 Task: Look for products with raspberry flavor.
Action: Mouse moved to (19, 85)
Screenshot: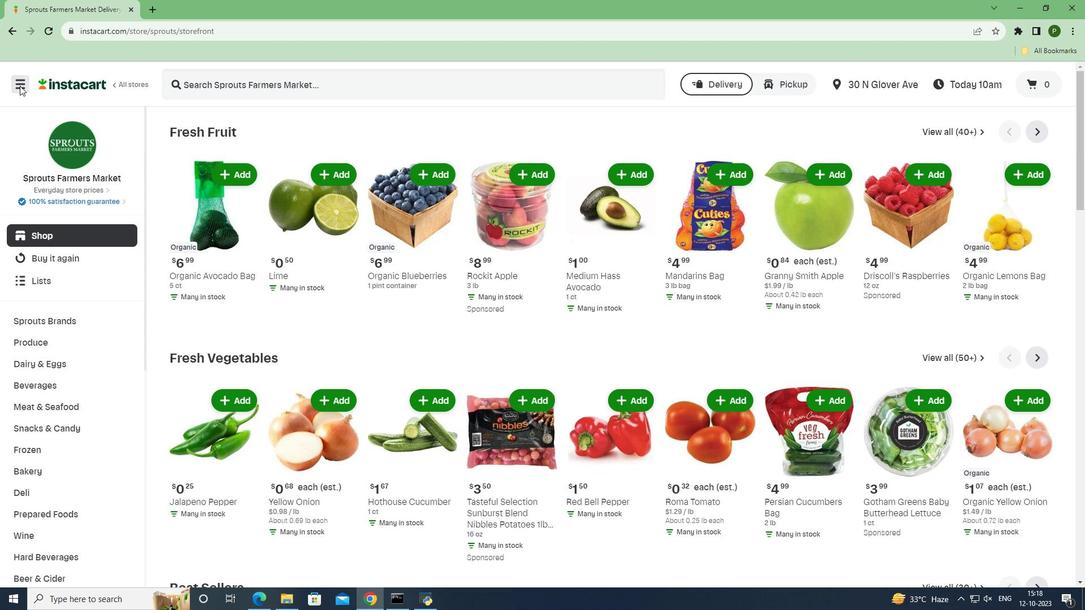 
Action: Mouse pressed left at (19, 85)
Screenshot: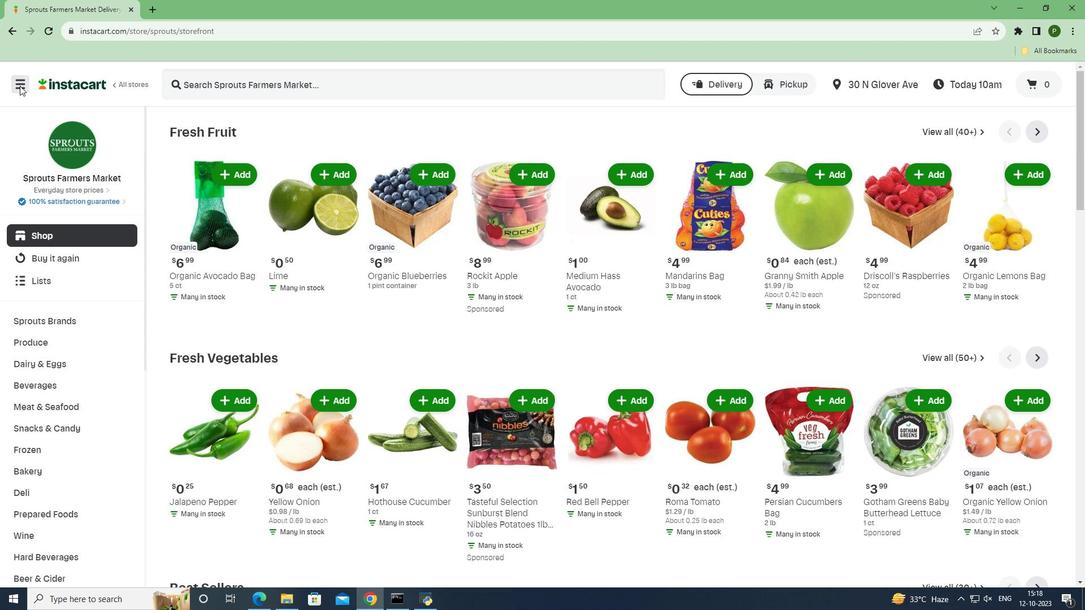 
Action: Mouse moved to (31, 294)
Screenshot: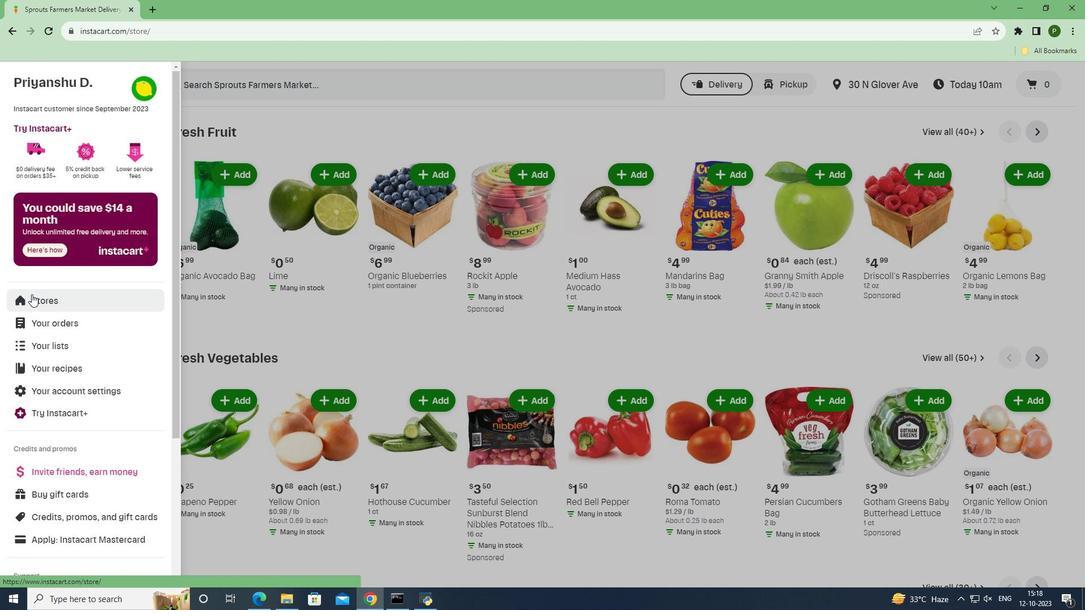 
Action: Mouse pressed left at (31, 294)
Screenshot: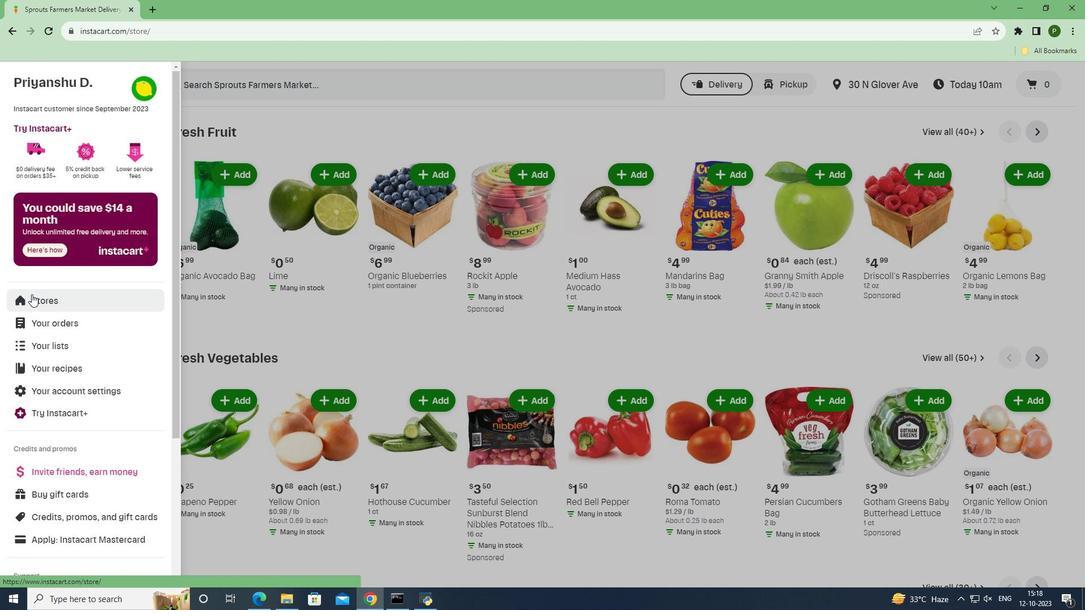 
Action: Mouse moved to (245, 127)
Screenshot: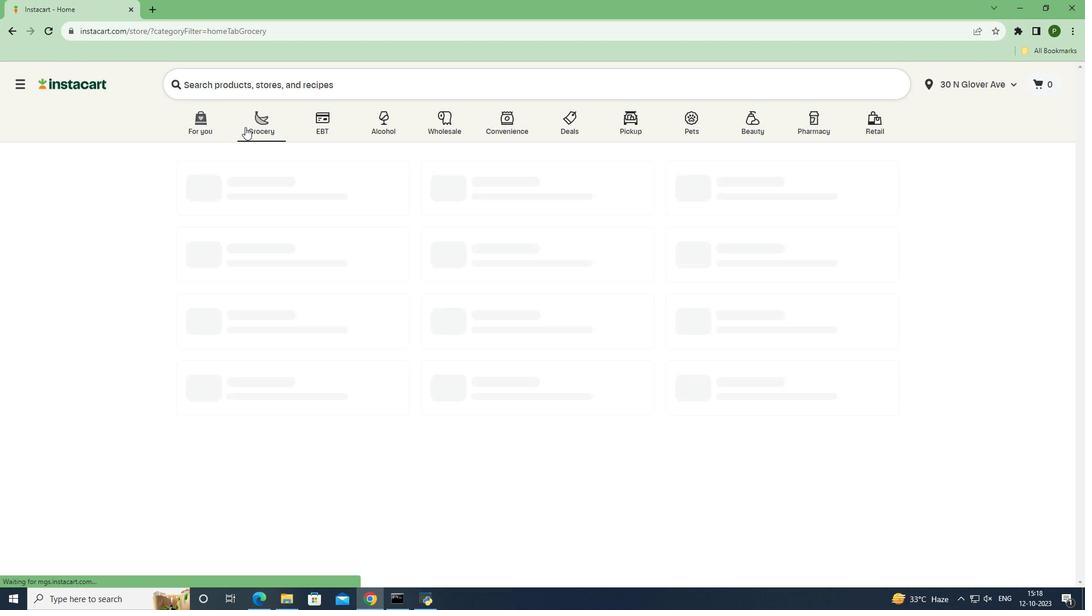 
Action: Mouse pressed left at (245, 127)
Screenshot: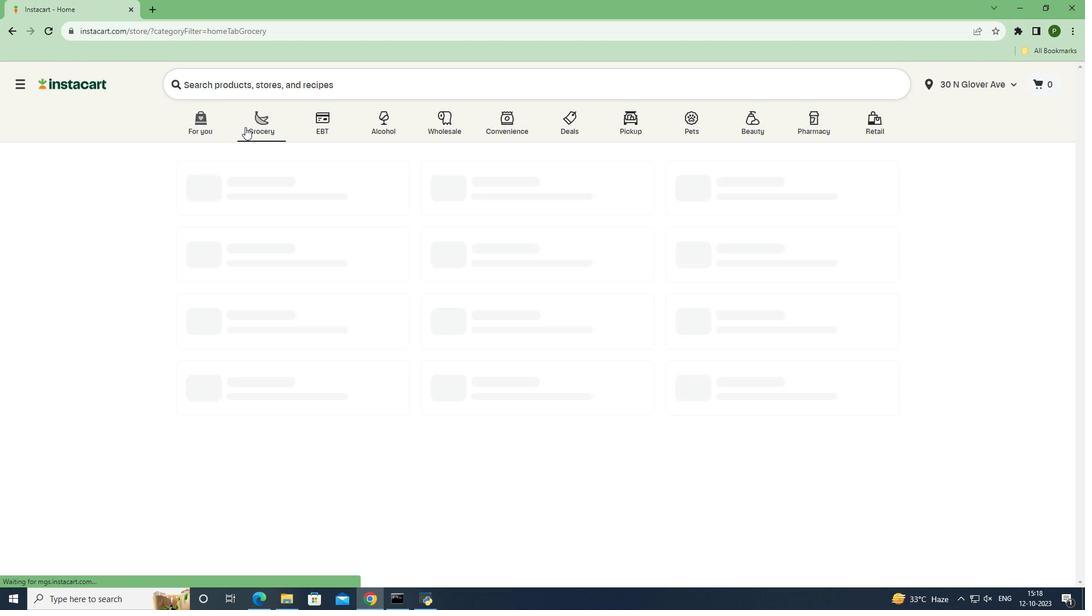 
Action: Mouse moved to (468, 260)
Screenshot: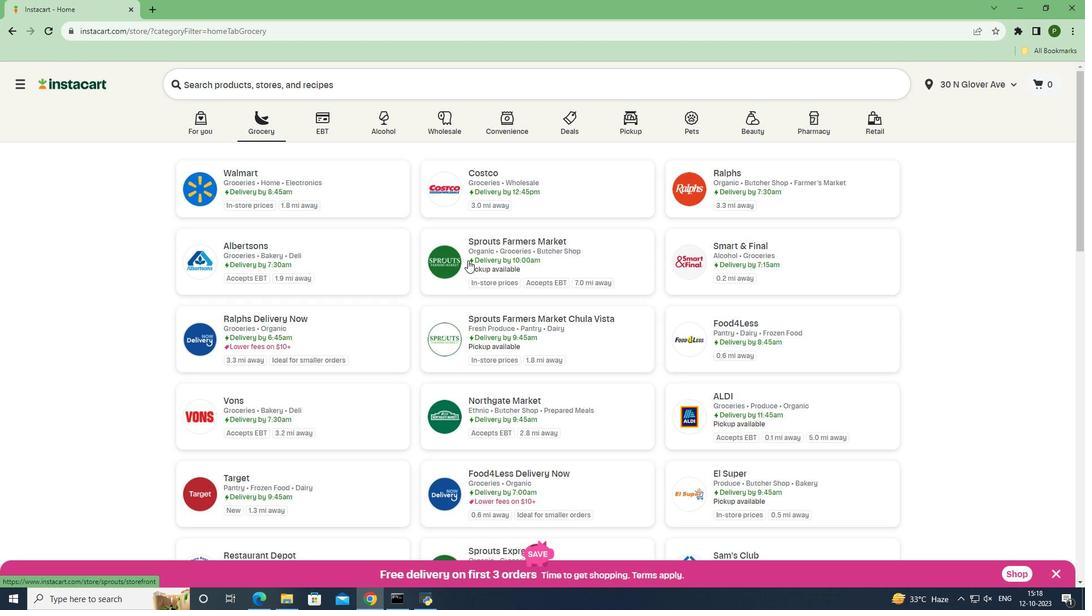 
Action: Mouse pressed left at (468, 260)
Screenshot: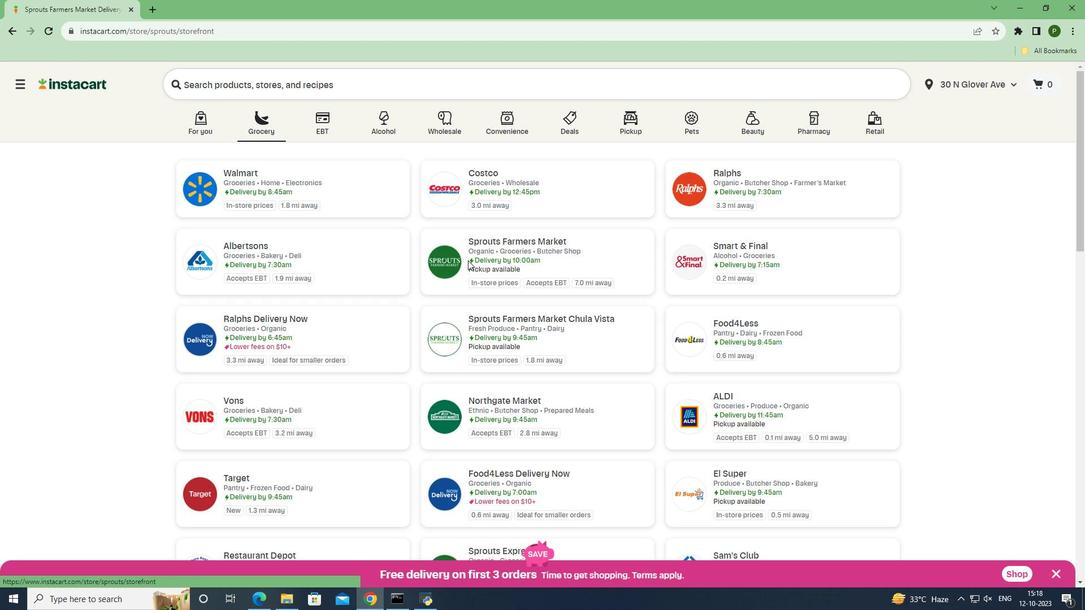 
Action: Mouse moved to (63, 389)
Screenshot: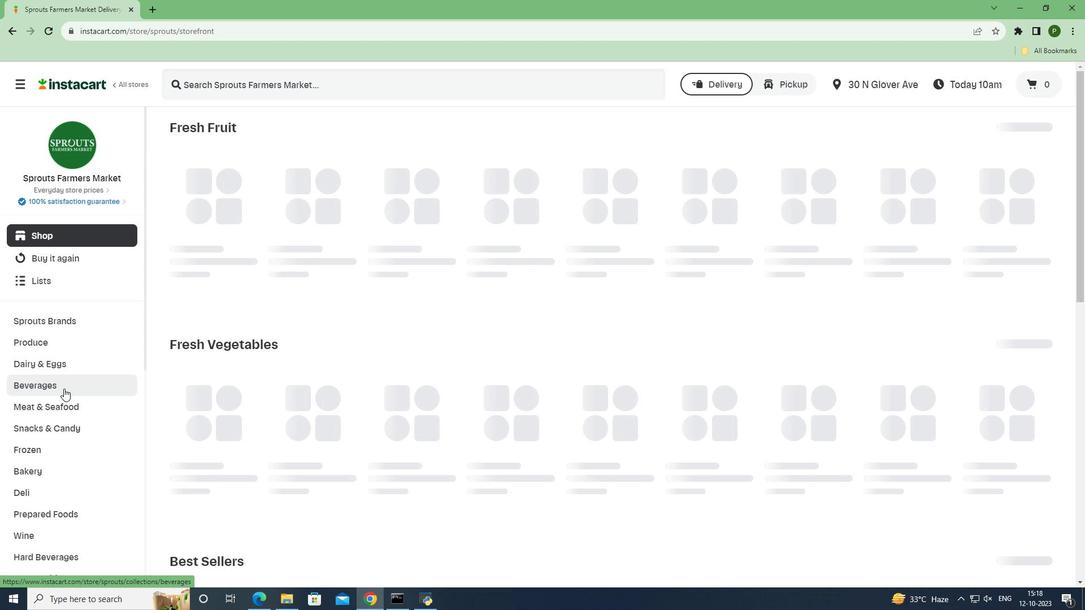 
Action: Mouse pressed left at (63, 389)
Screenshot: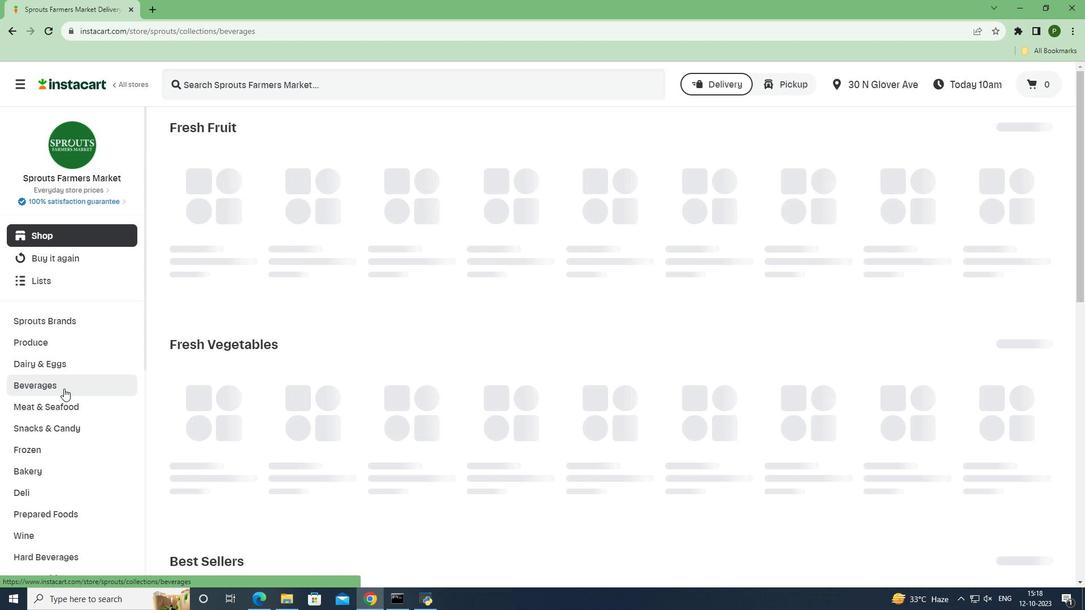 
Action: Mouse moved to (589, 152)
Screenshot: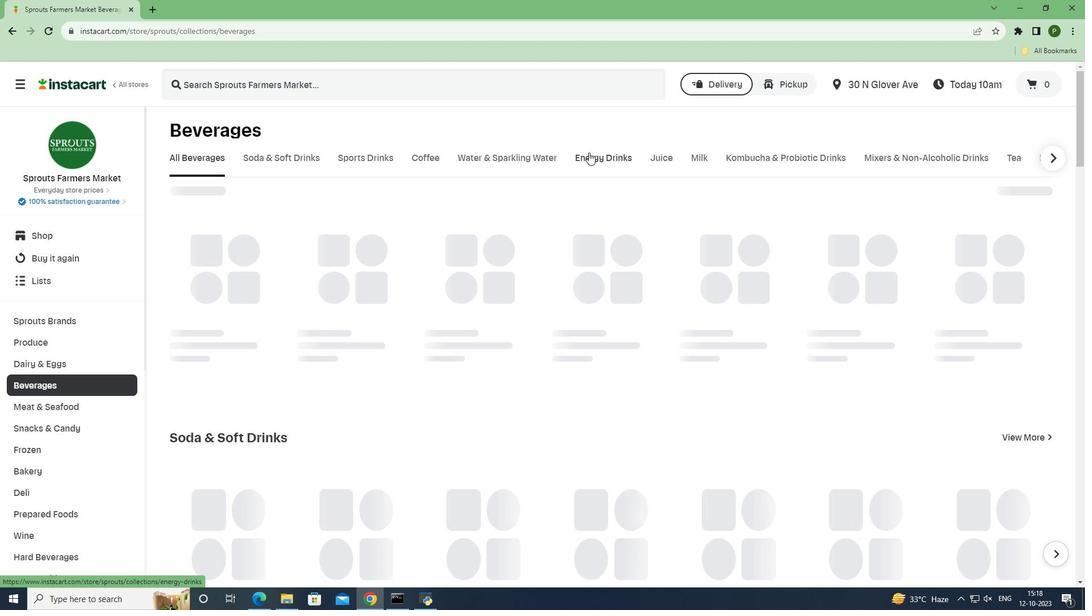 
Action: Mouse pressed left at (589, 152)
Screenshot: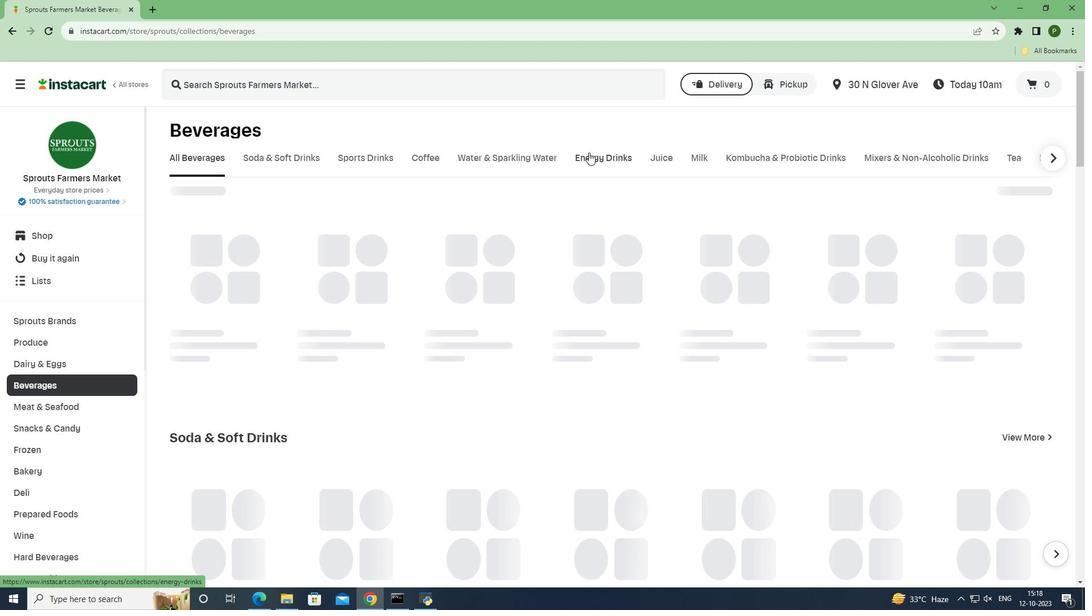 
Action: Mouse moved to (205, 201)
Screenshot: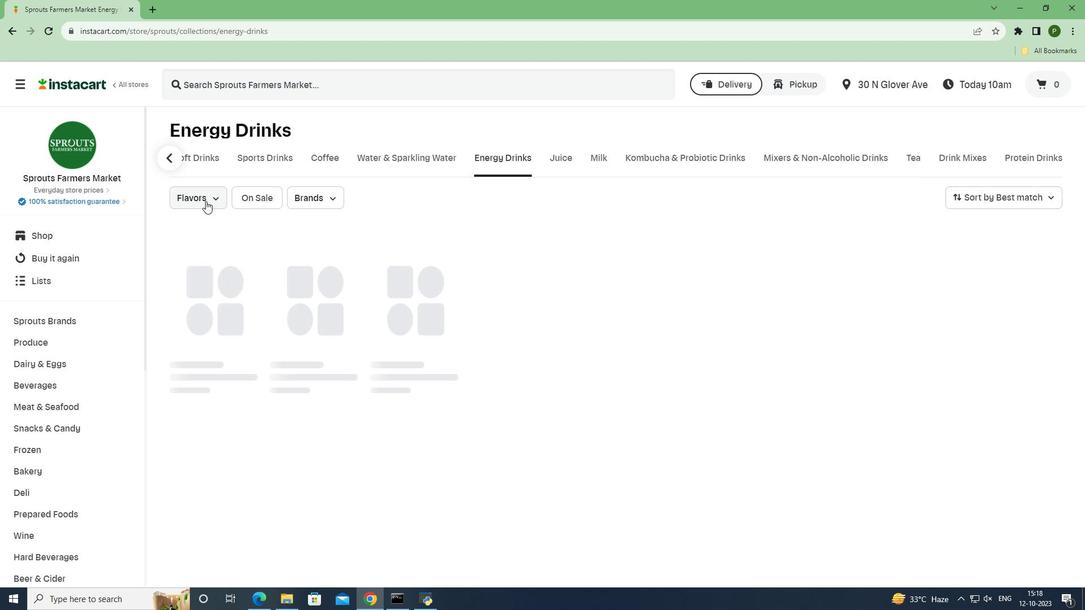 
Action: Mouse pressed left at (205, 201)
Screenshot: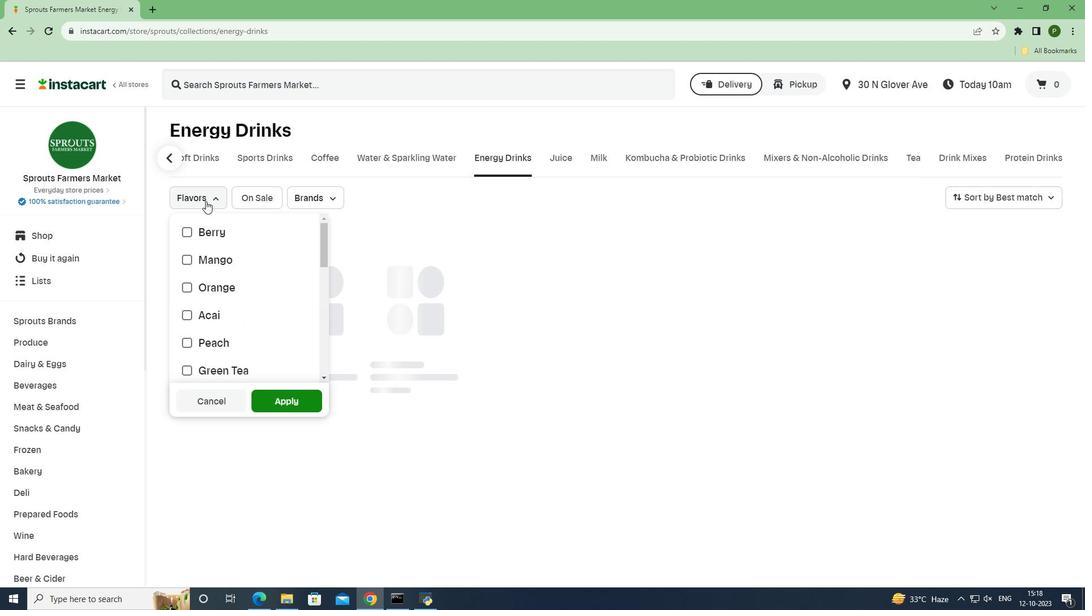 
Action: Mouse moved to (247, 322)
Screenshot: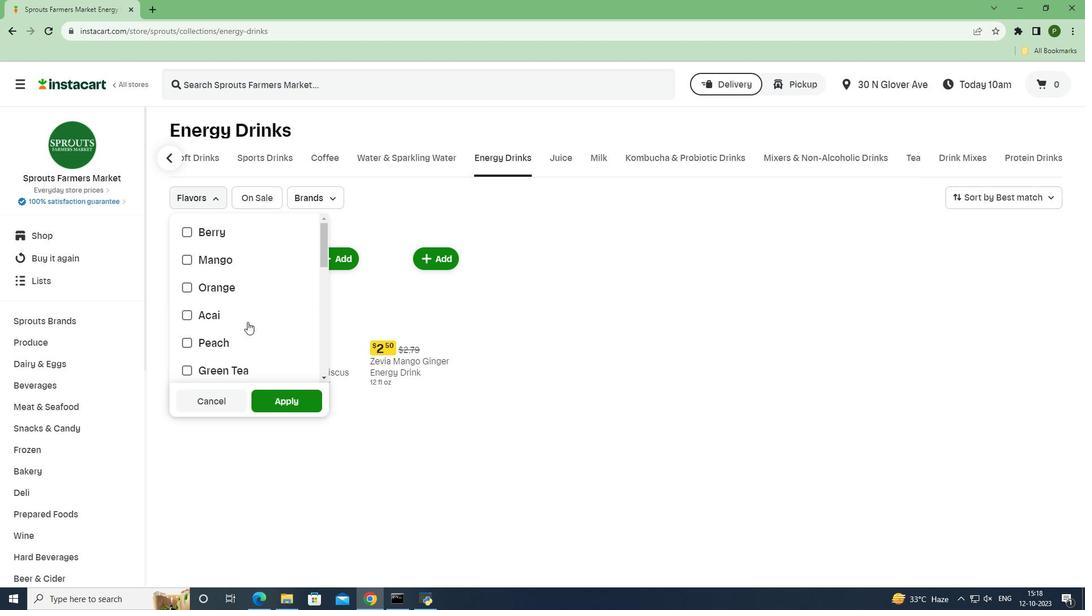 
Action: Mouse scrolled (247, 321) with delta (0, 0)
Screenshot: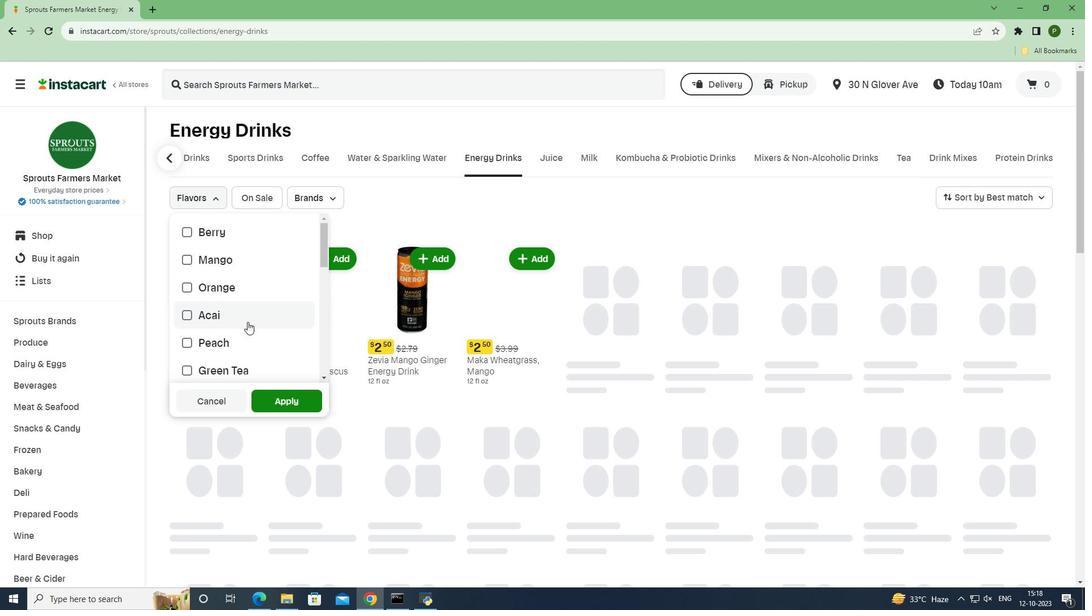 
Action: Mouse scrolled (247, 321) with delta (0, 0)
Screenshot: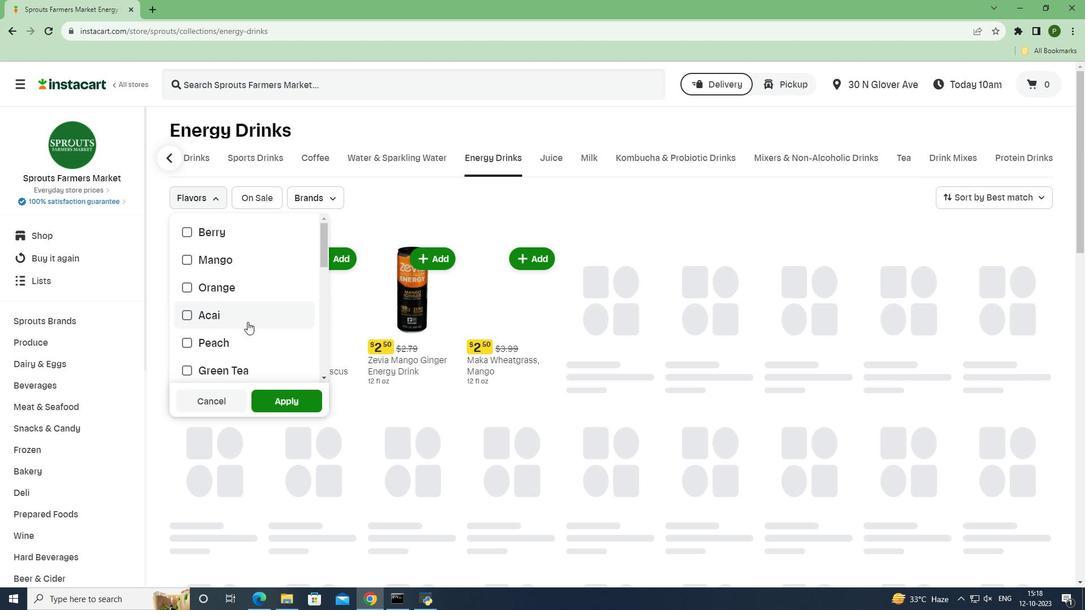 
Action: Mouse moved to (246, 316)
Screenshot: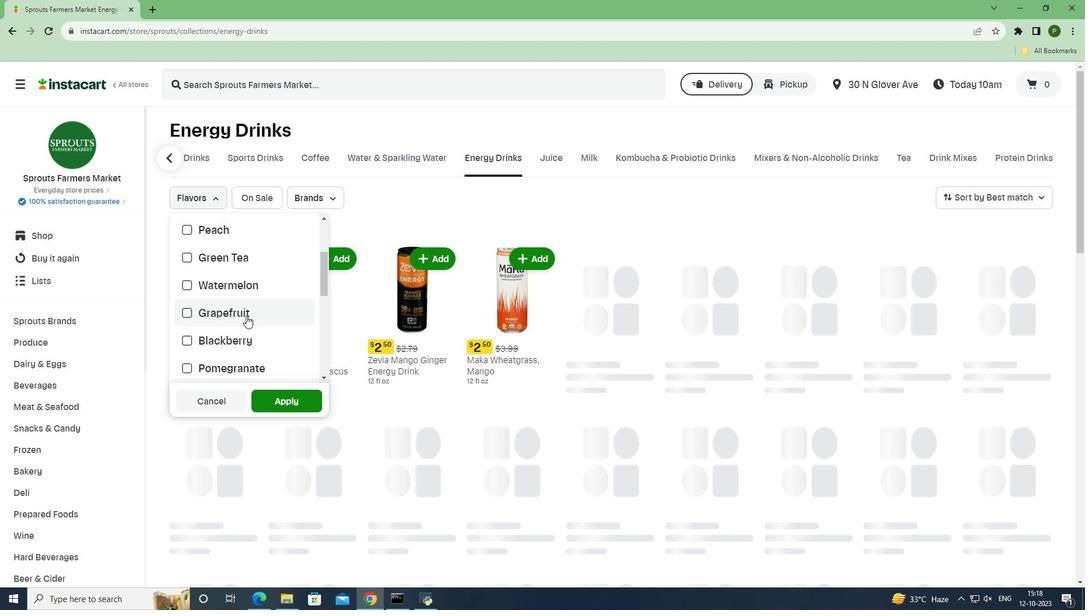 
Action: Mouse scrolled (246, 315) with delta (0, 0)
Screenshot: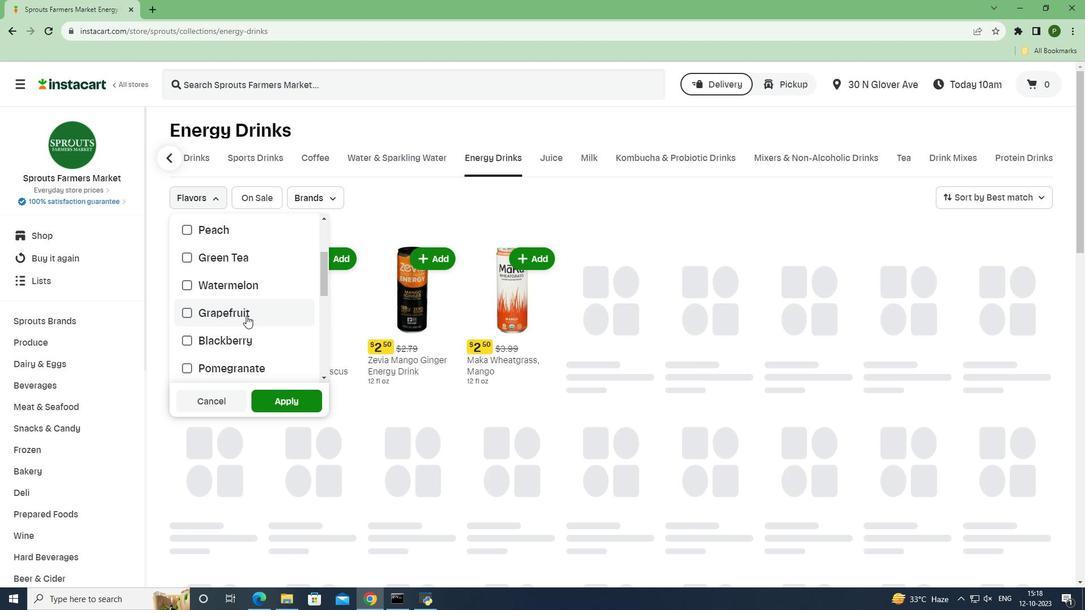 
Action: Mouse scrolled (246, 315) with delta (0, 0)
Screenshot: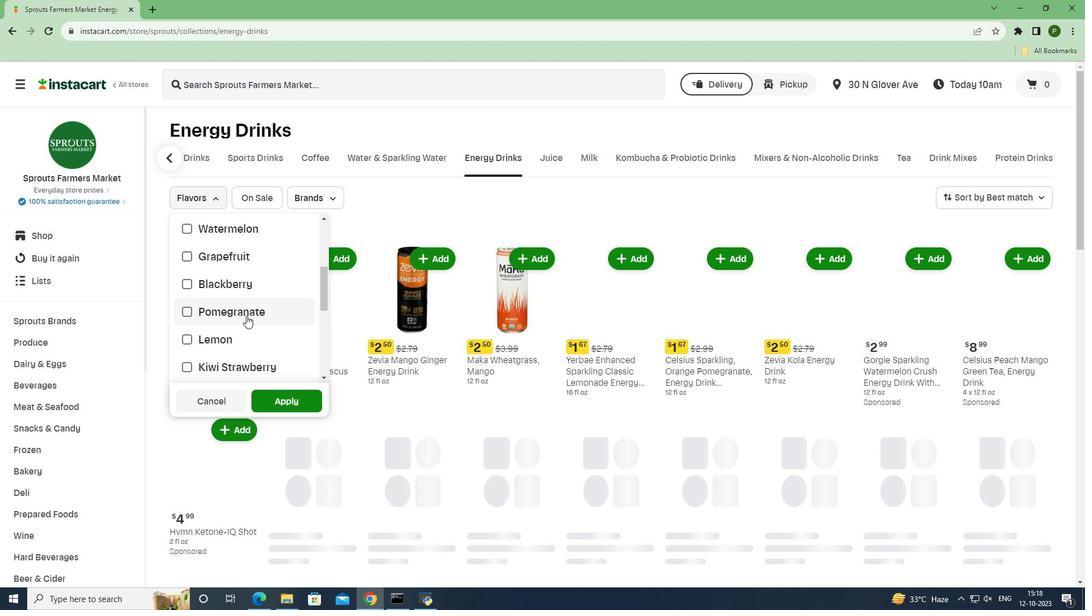 
Action: Mouse scrolled (246, 315) with delta (0, 0)
Screenshot: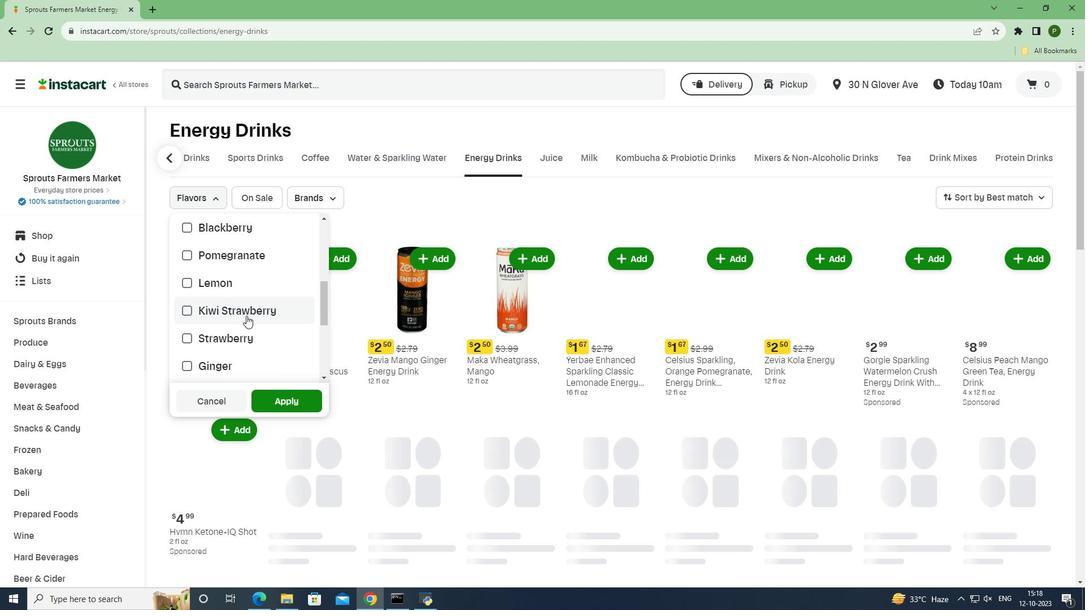 
Action: Mouse scrolled (246, 316) with delta (0, 0)
Screenshot: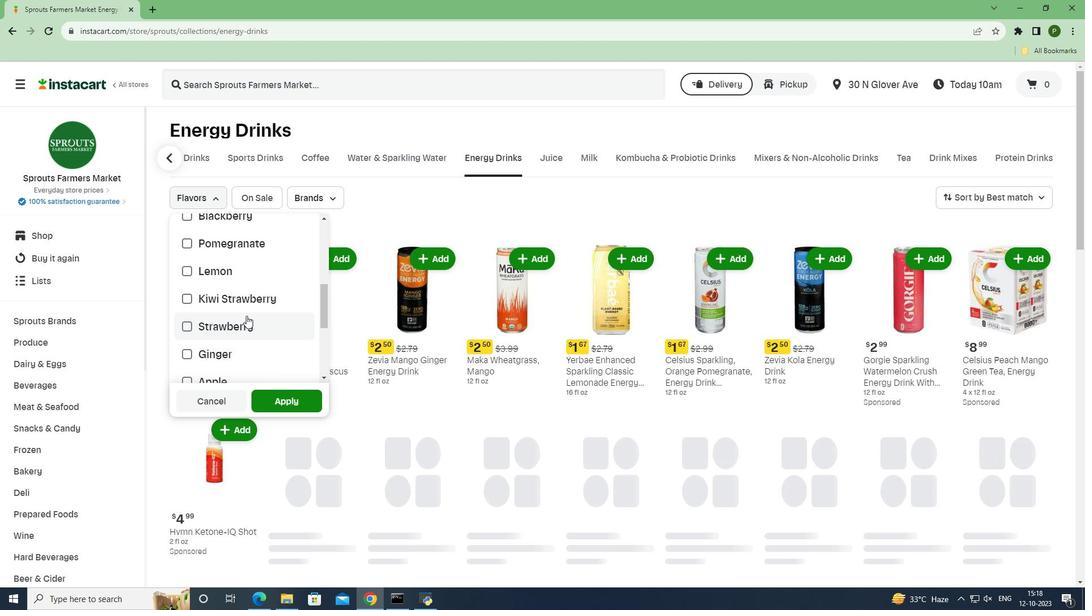 
Action: Mouse scrolled (246, 315) with delta (0, 0)
Screenshot: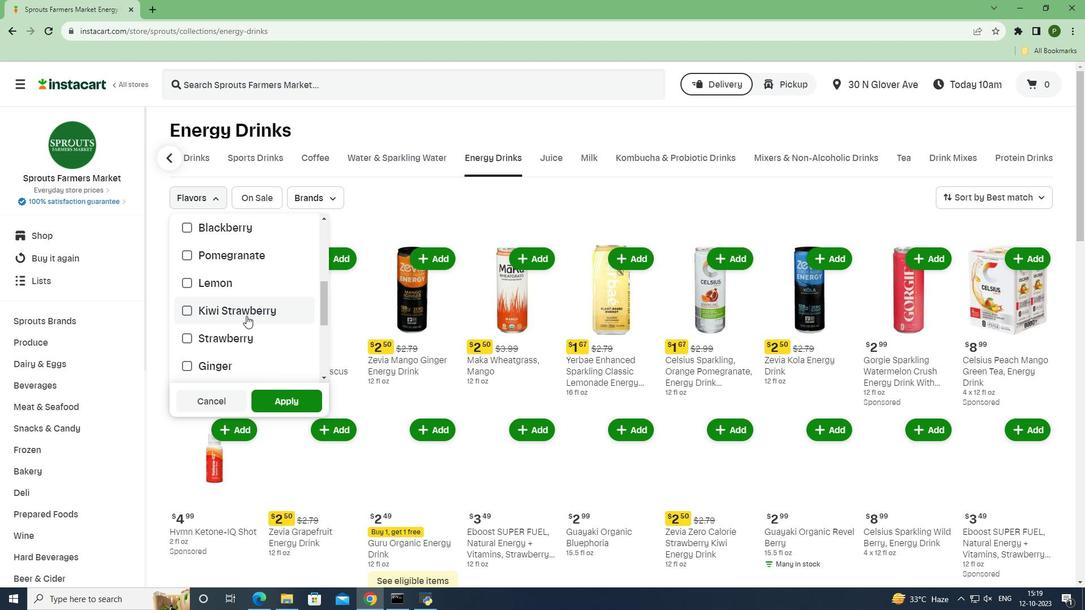 
Action: Mouse scrolled (246, 315) with delta (0, 0)
Screenshot: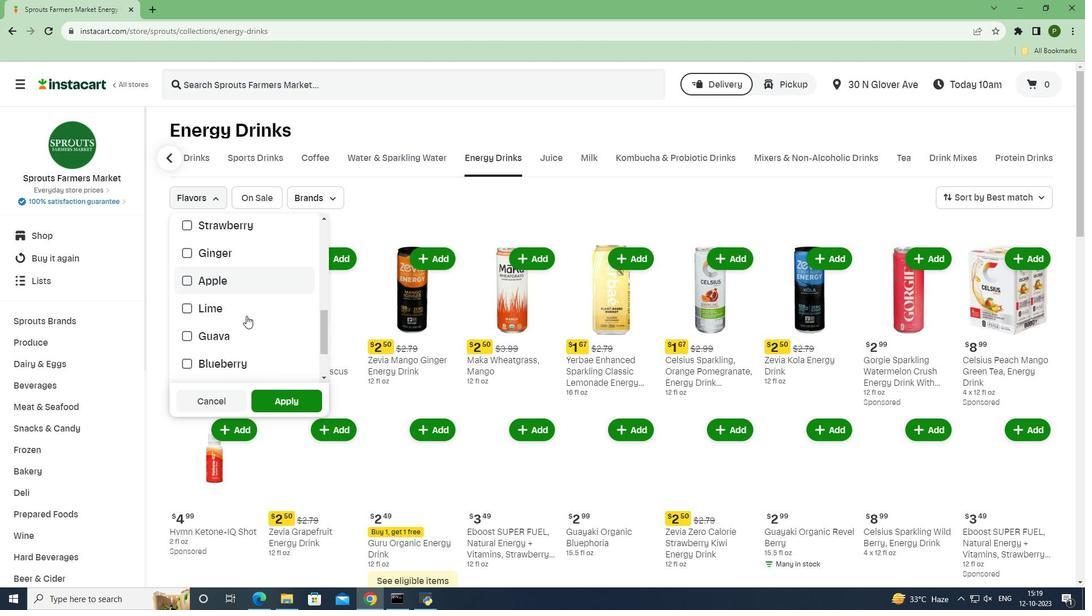 
Action: Mouse scrolled (246, 315) with delta (0, 0)
Screenshot: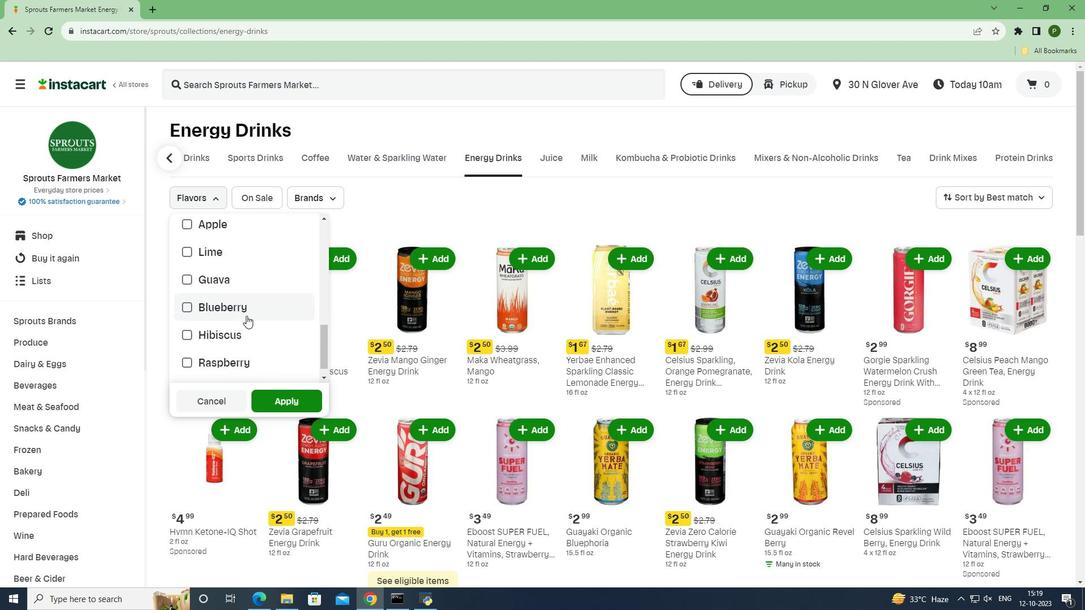 
Action: Mouse moved to (234, 358)
Screenshot: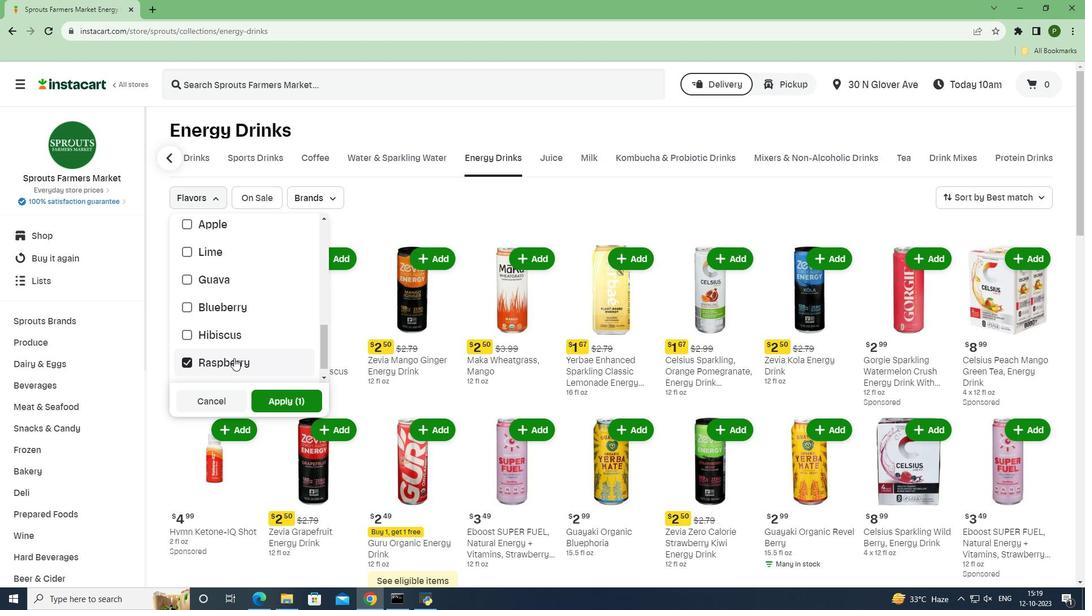 
Action: Mouse pressed left at (234, 358)
Screenshot: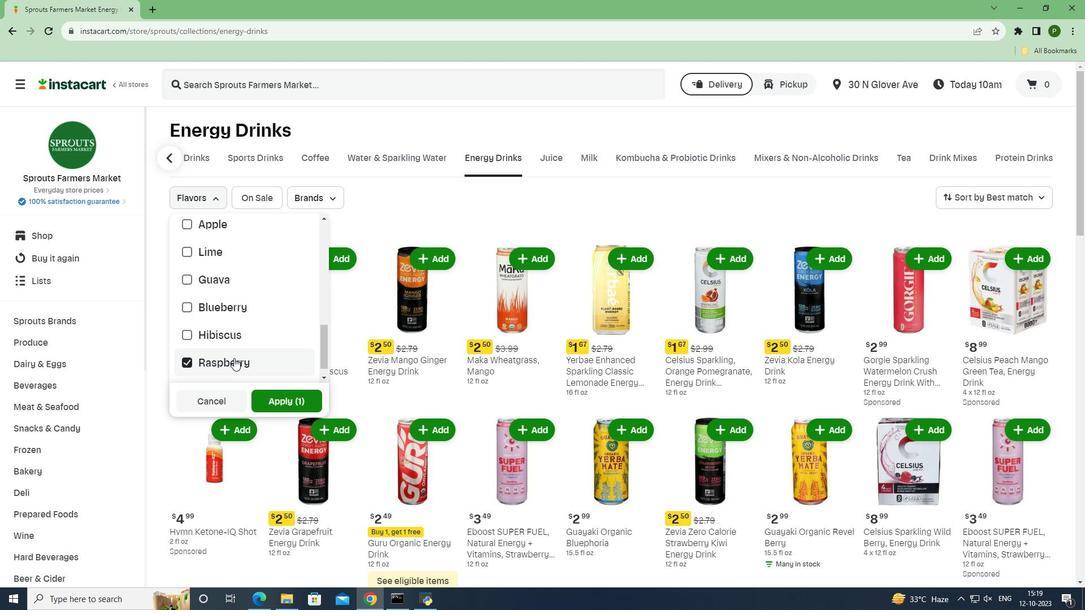 
Action: Mouse moved to (285, 402)
Screenshot: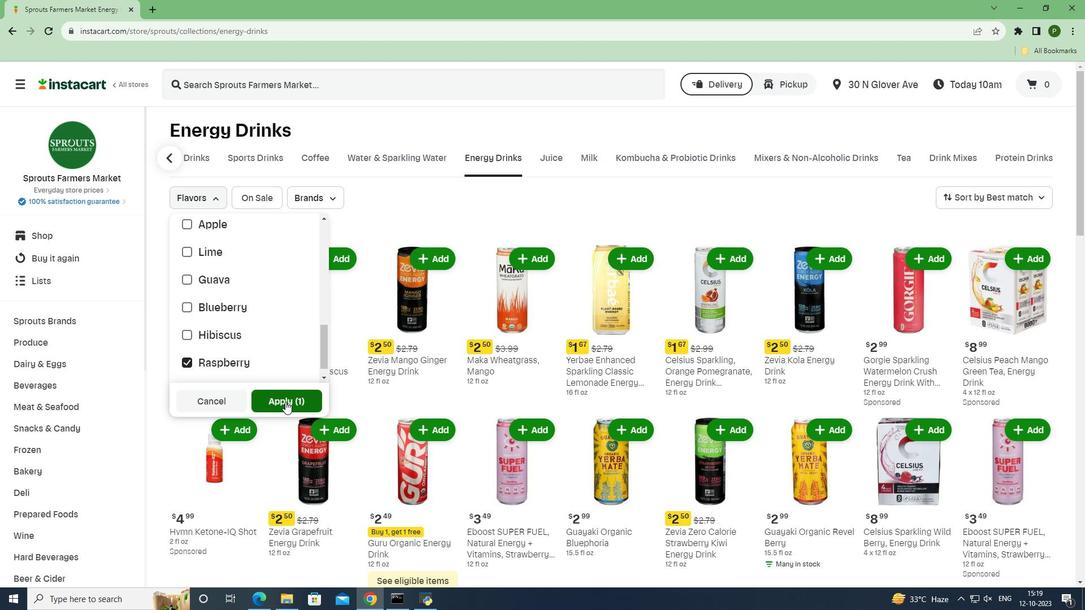 
Action: Mouse pressed left at (285, 402)
Screenshot: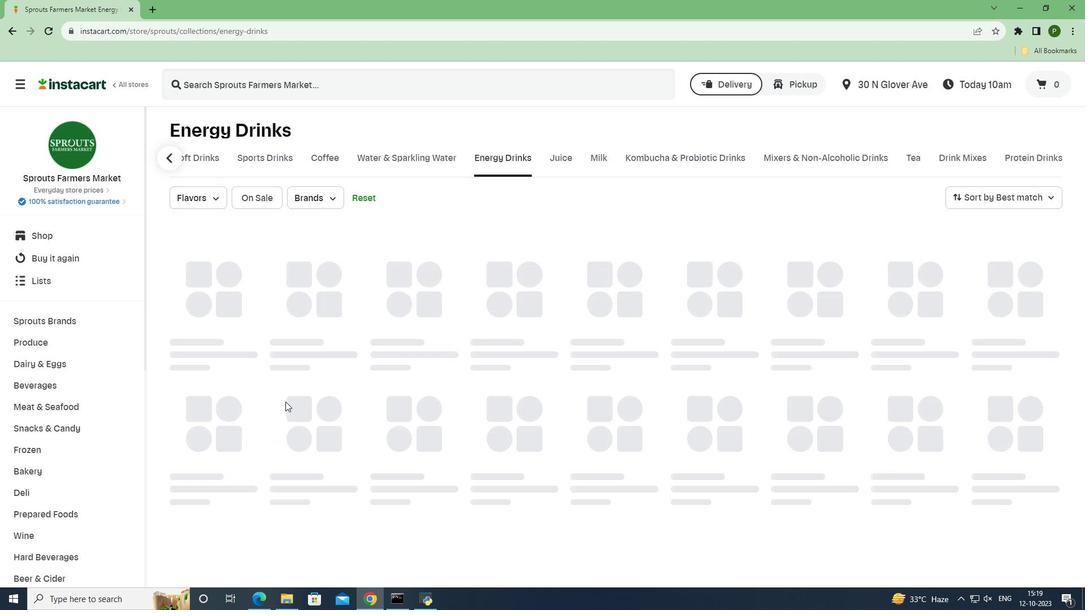 
Action: Mouse moved to (311, 399)
Screenshot: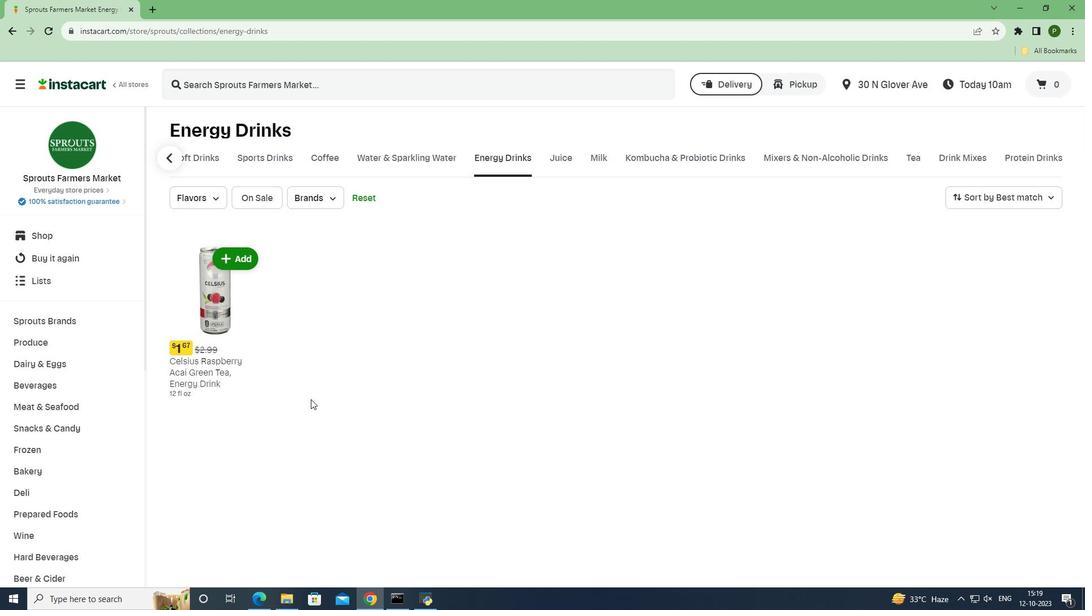 
